 Task: Edit the location of the first meeting to Google Meet.
Action: Mouse moved to (122, 201)
Screenshot: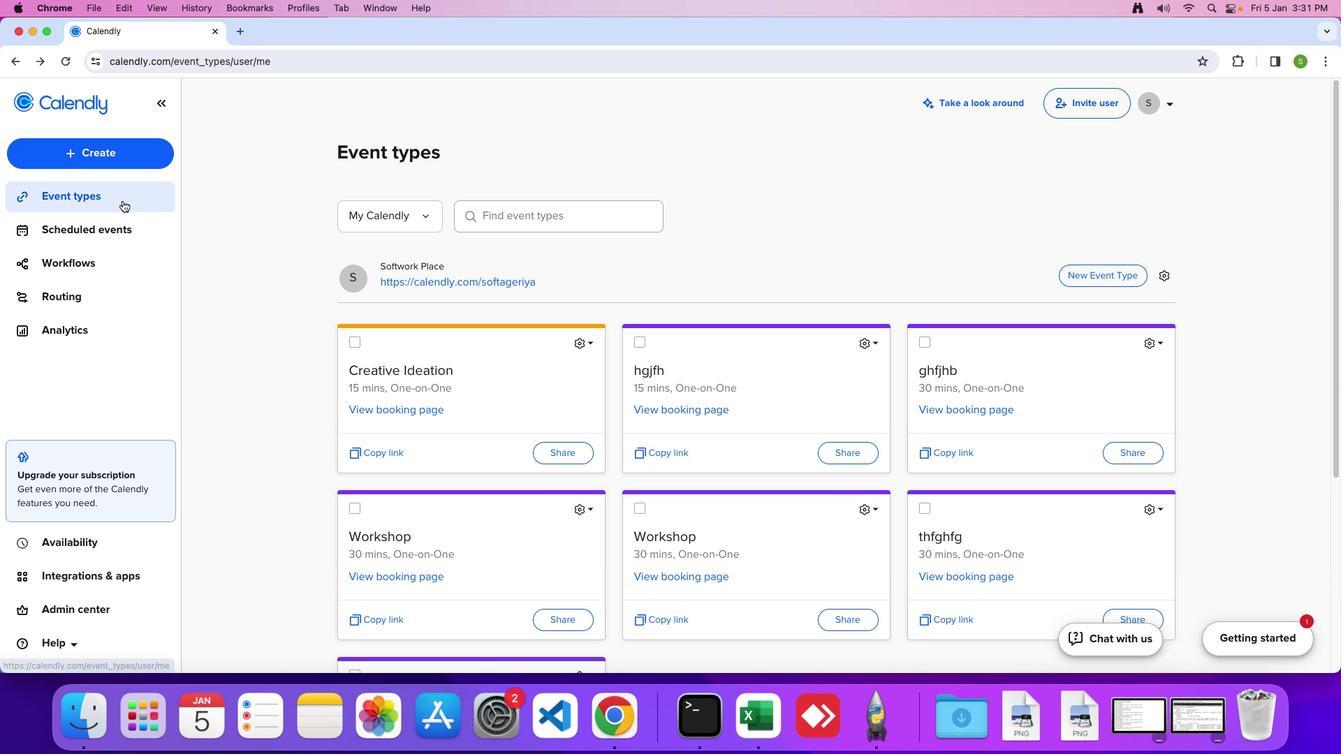 
Action: Mouse pressed left at (122, 201)
Screenshot: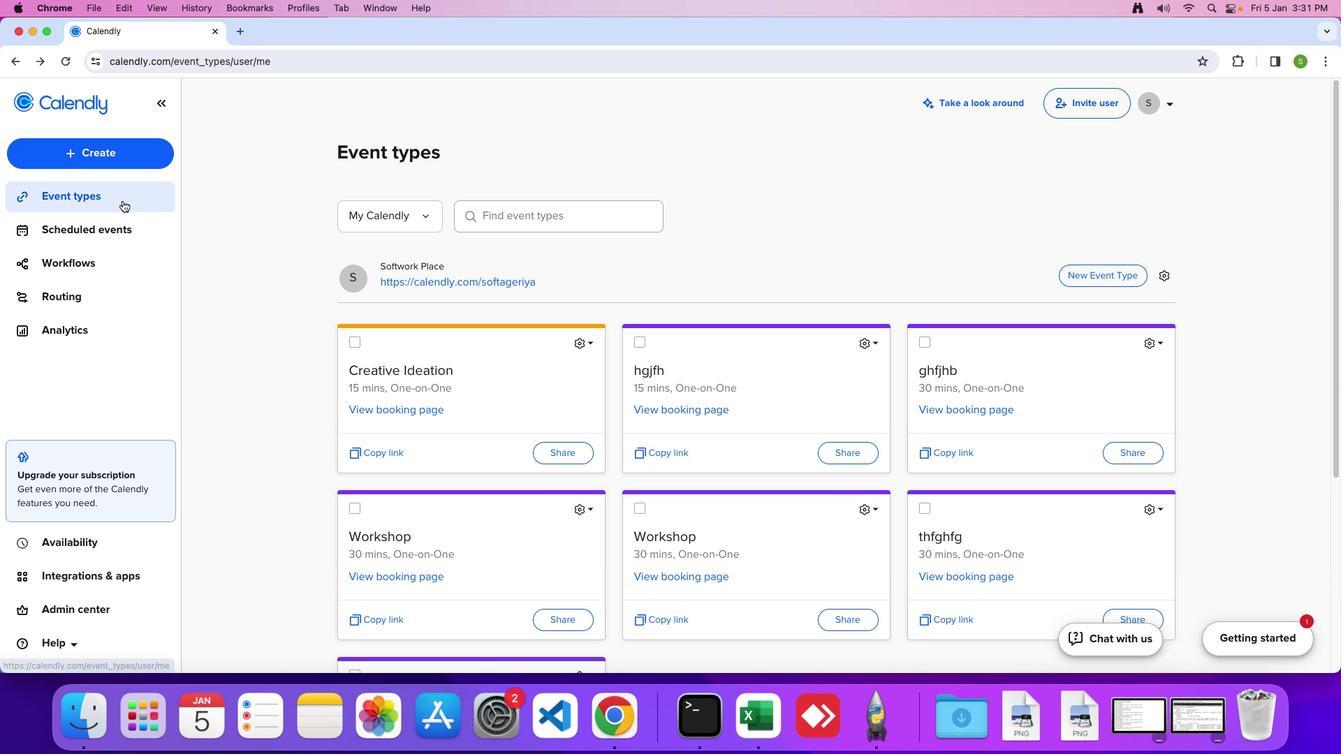 
Action: Mouse moved to (586, 344)
Screenshot: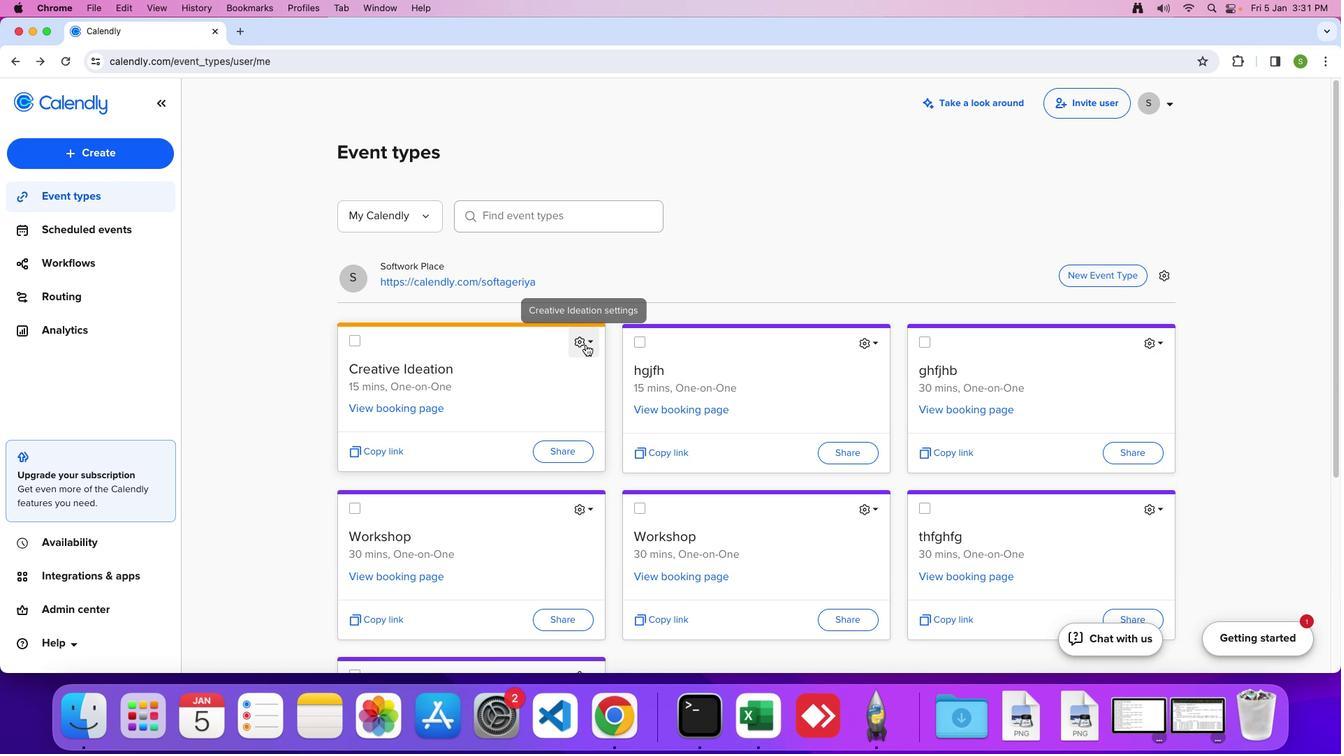 
Action: Mouse pressed left at (586, 344)
Screenshot: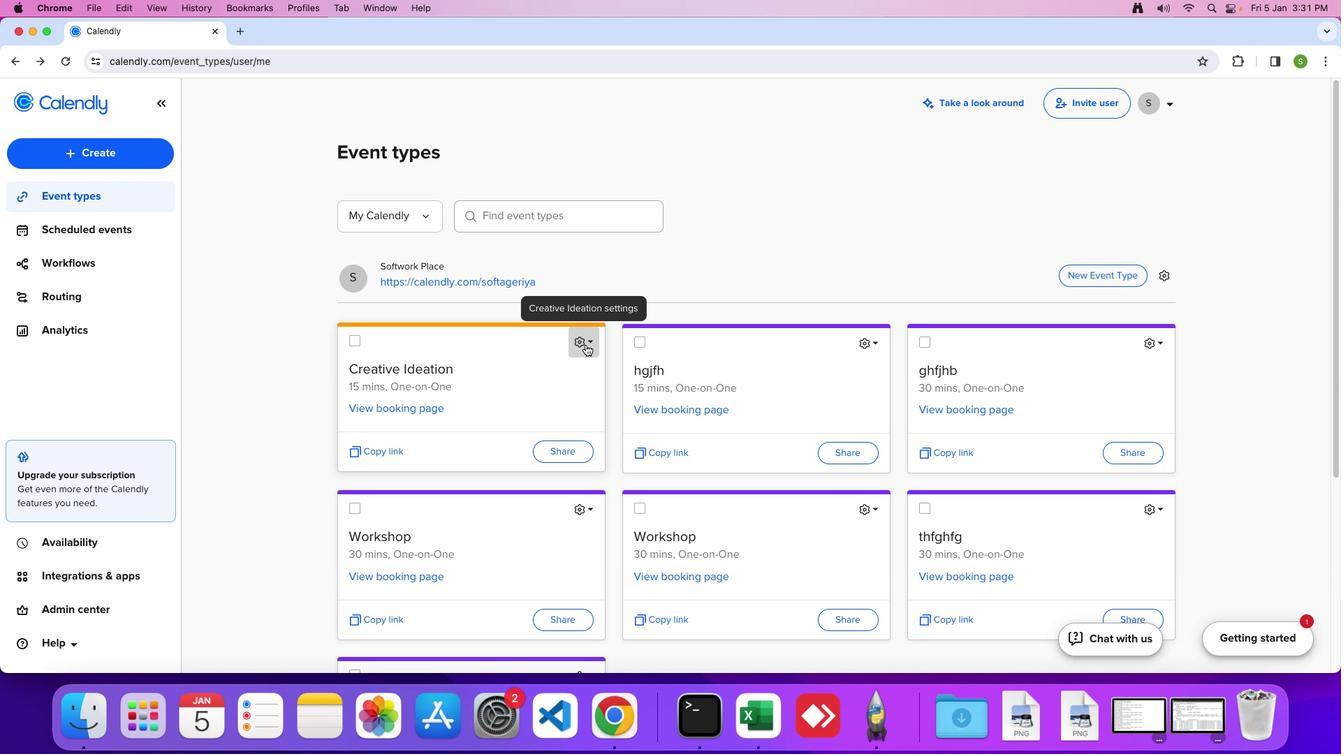 
Action: Mouse moved to (545, 376)
Screenshot: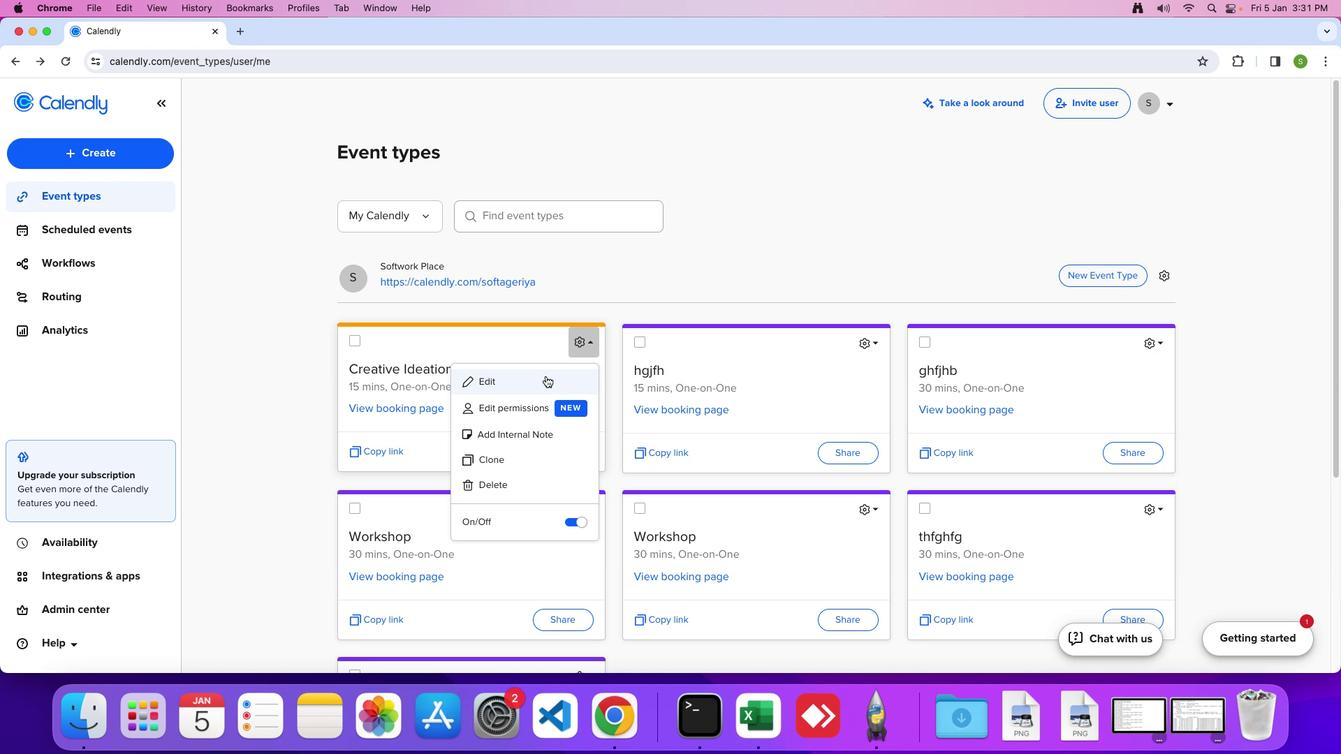 
Action: Mouse pressed left at (545, 376)
Screenshot: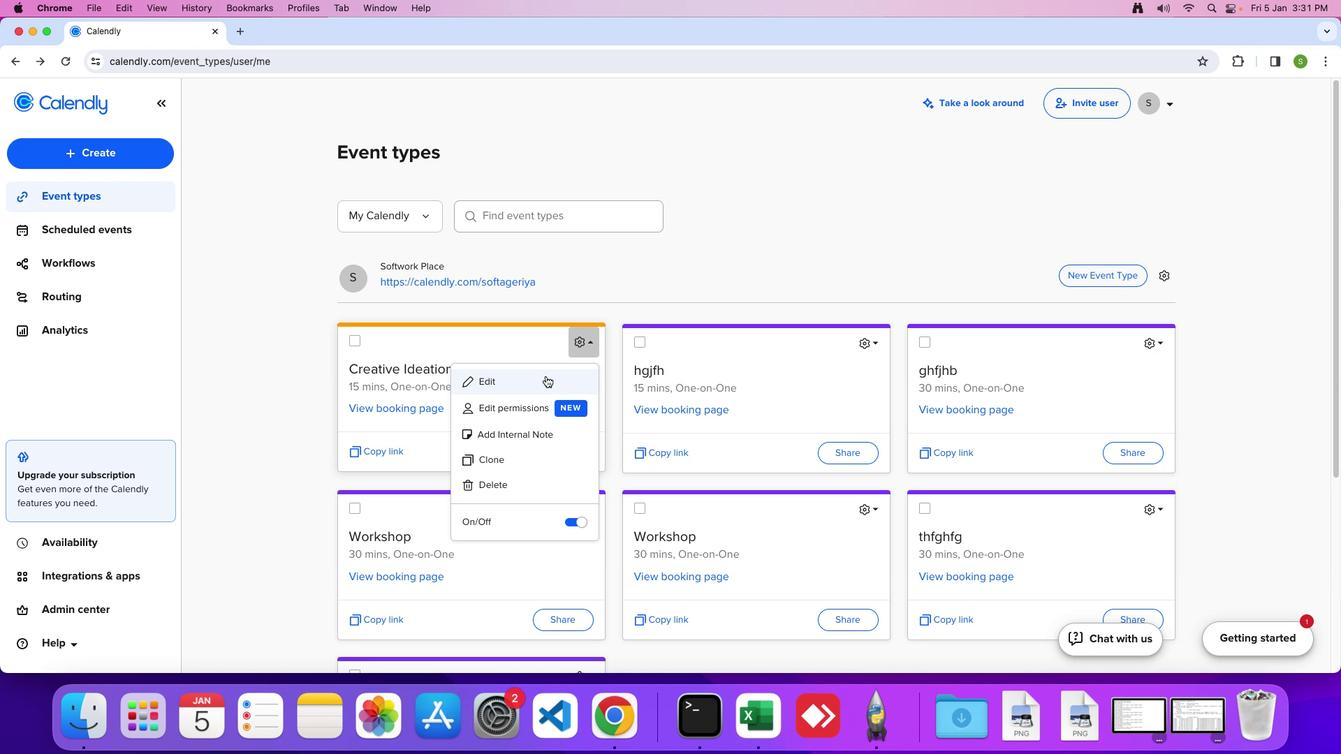 
Action: Mouse moved to (234, 220)
Screenshot: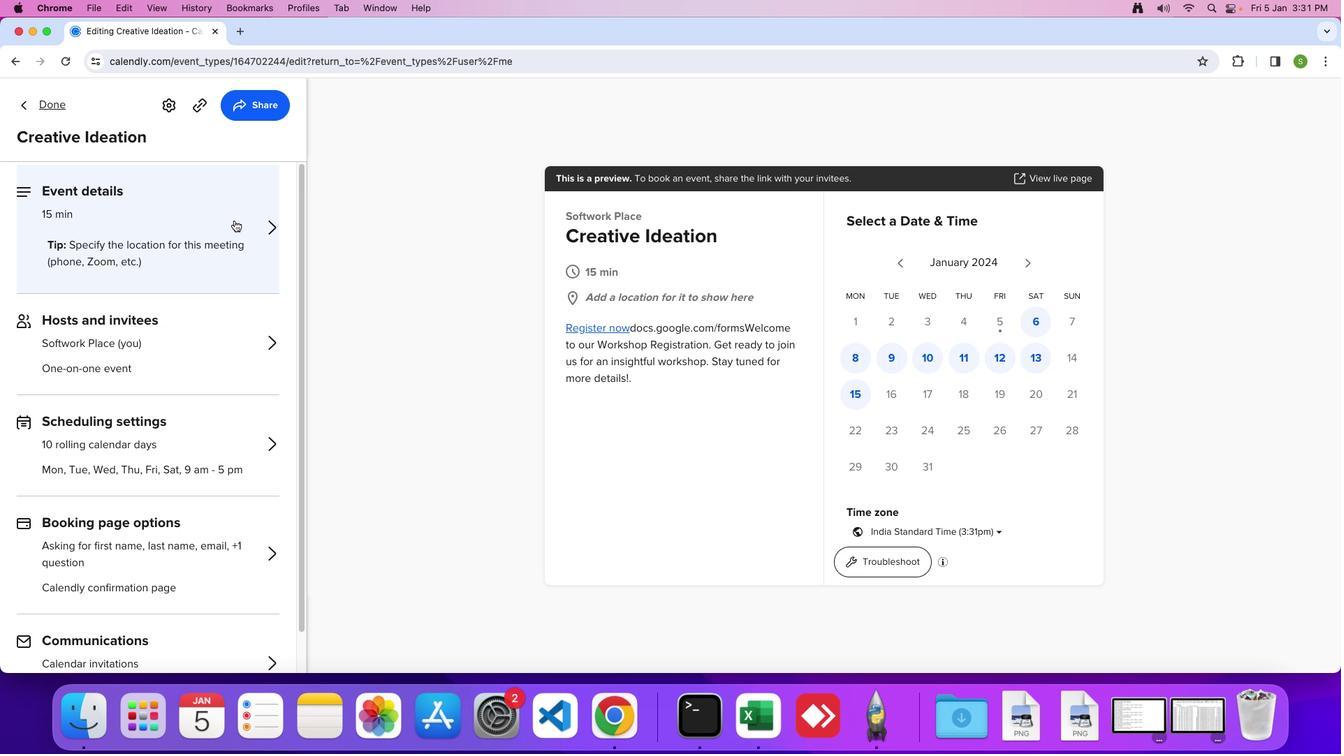 
Action: Mouse pressed left at (234, 220)
Screenshot: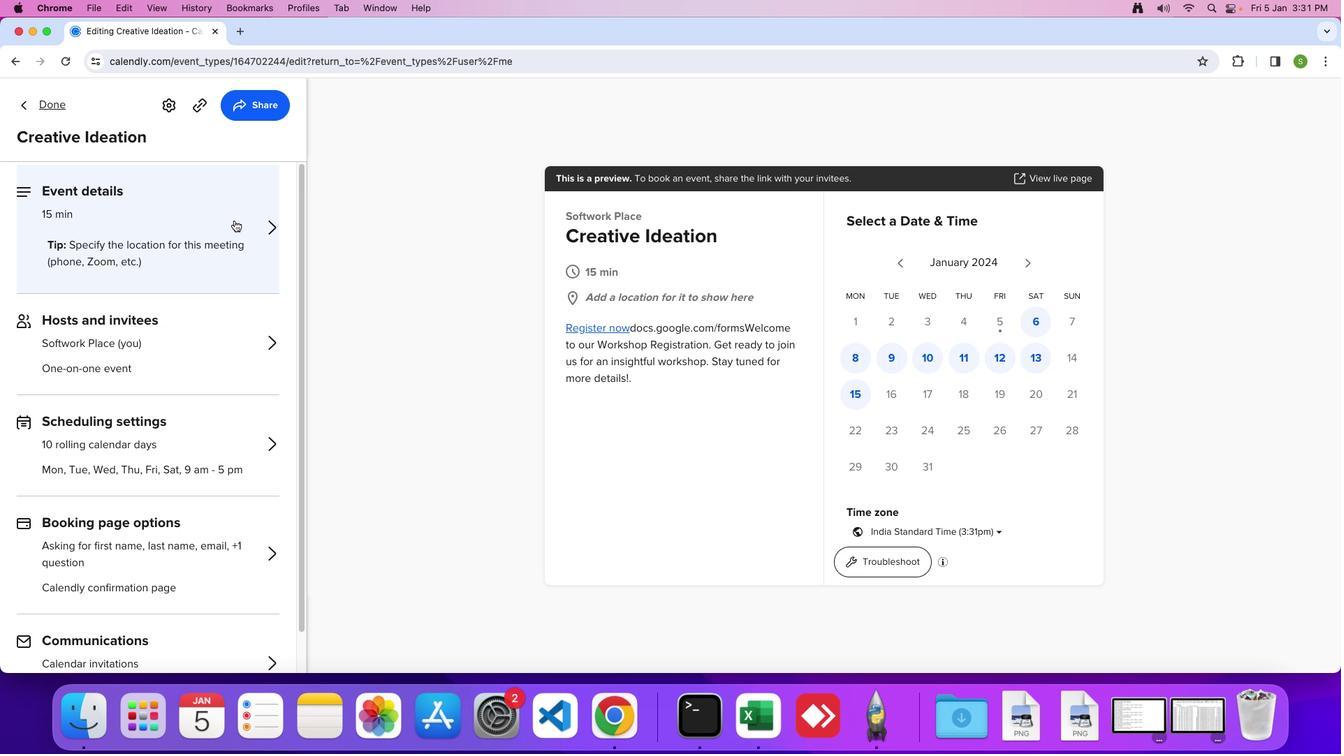 
Action: Mouse moved to (247, 351)
Screenshot: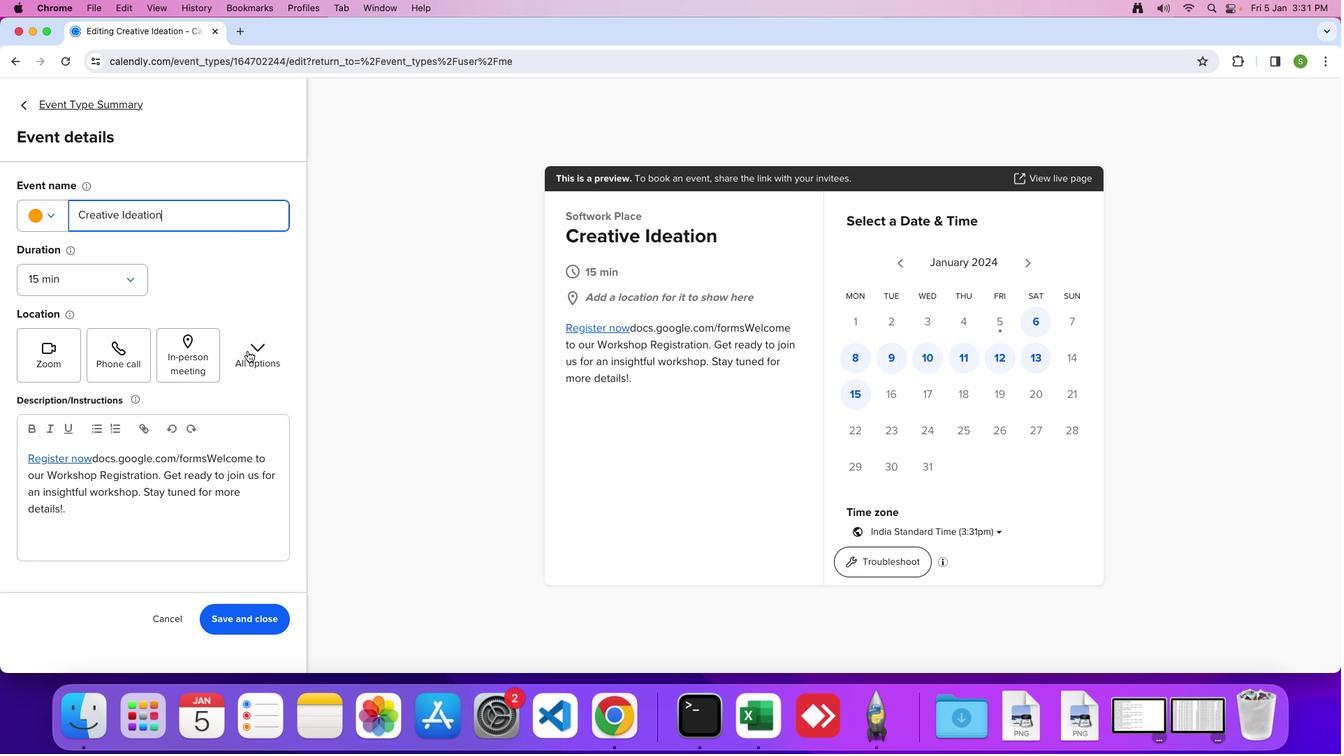 
Action: Mouse pressed left at (247, 351)
Screenshot: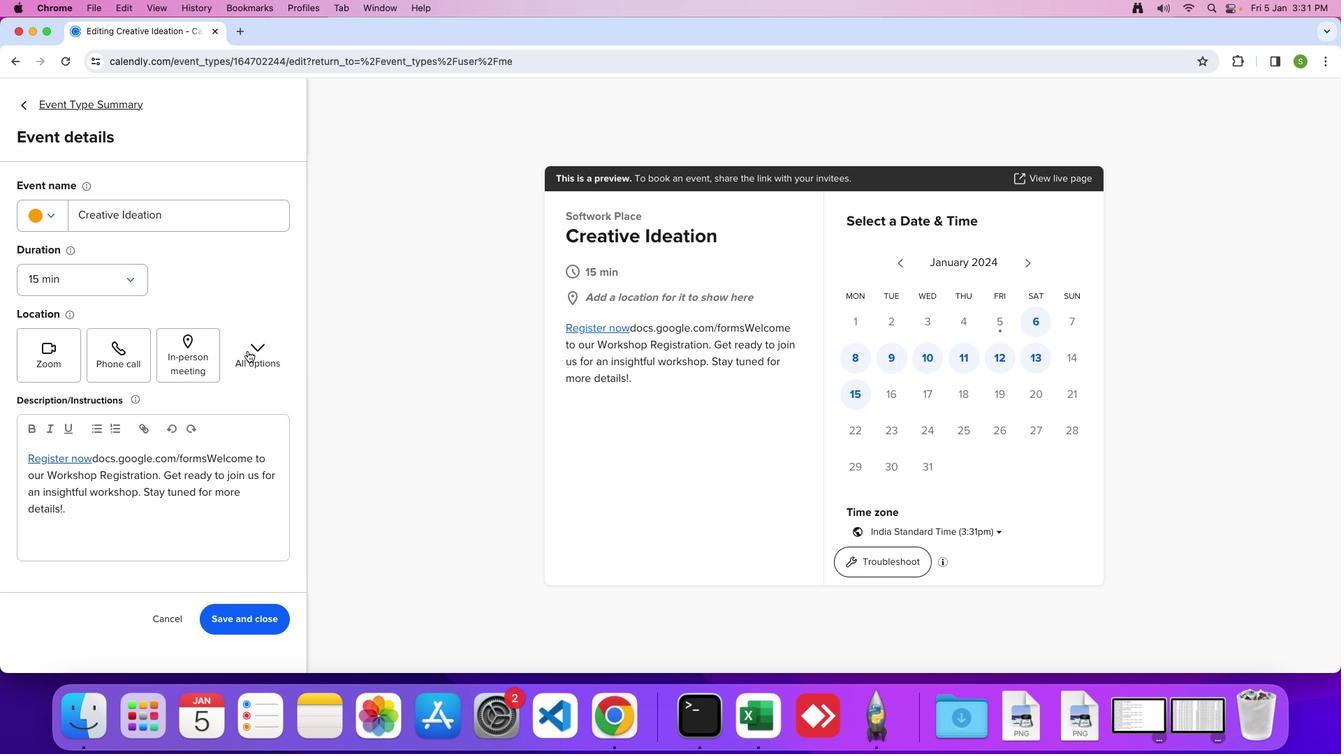 
Action: Mouse moved to (55, 359)
Screenshot: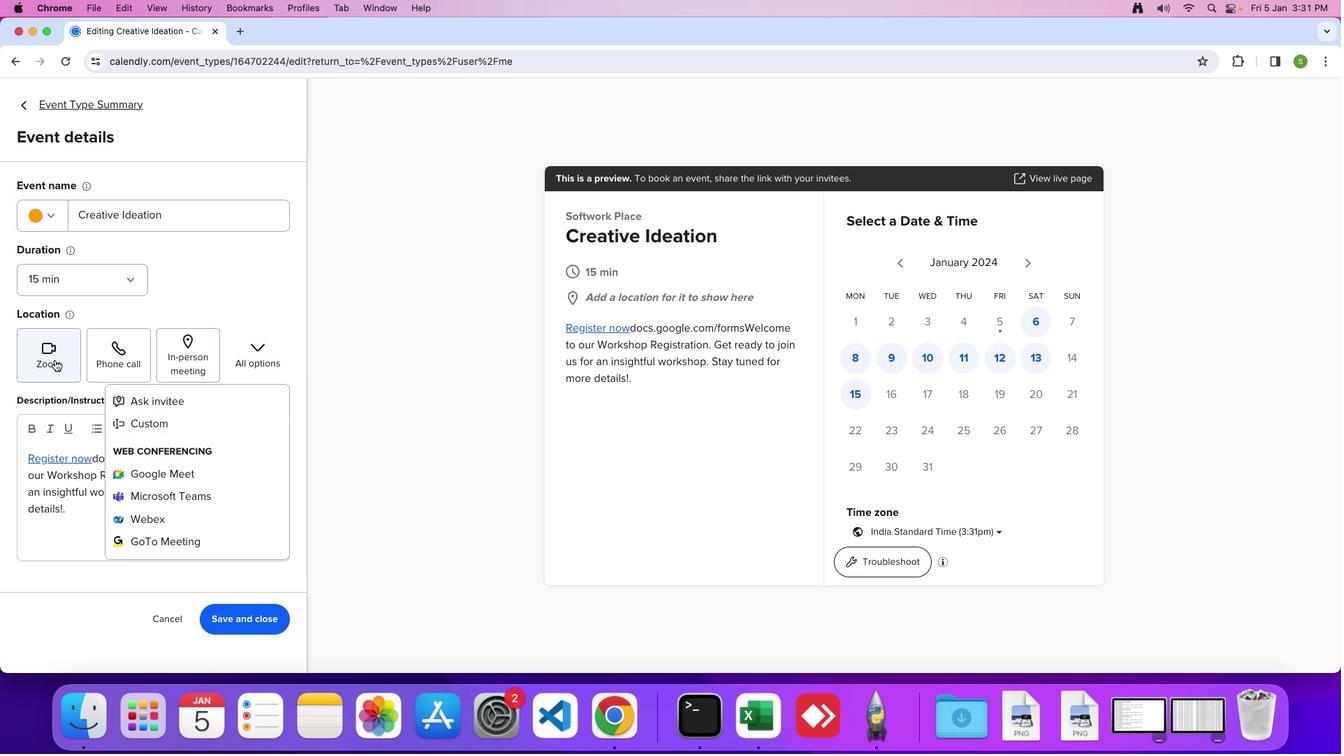 
Action: Mouse pressed left at (55, 359)
Screenshot: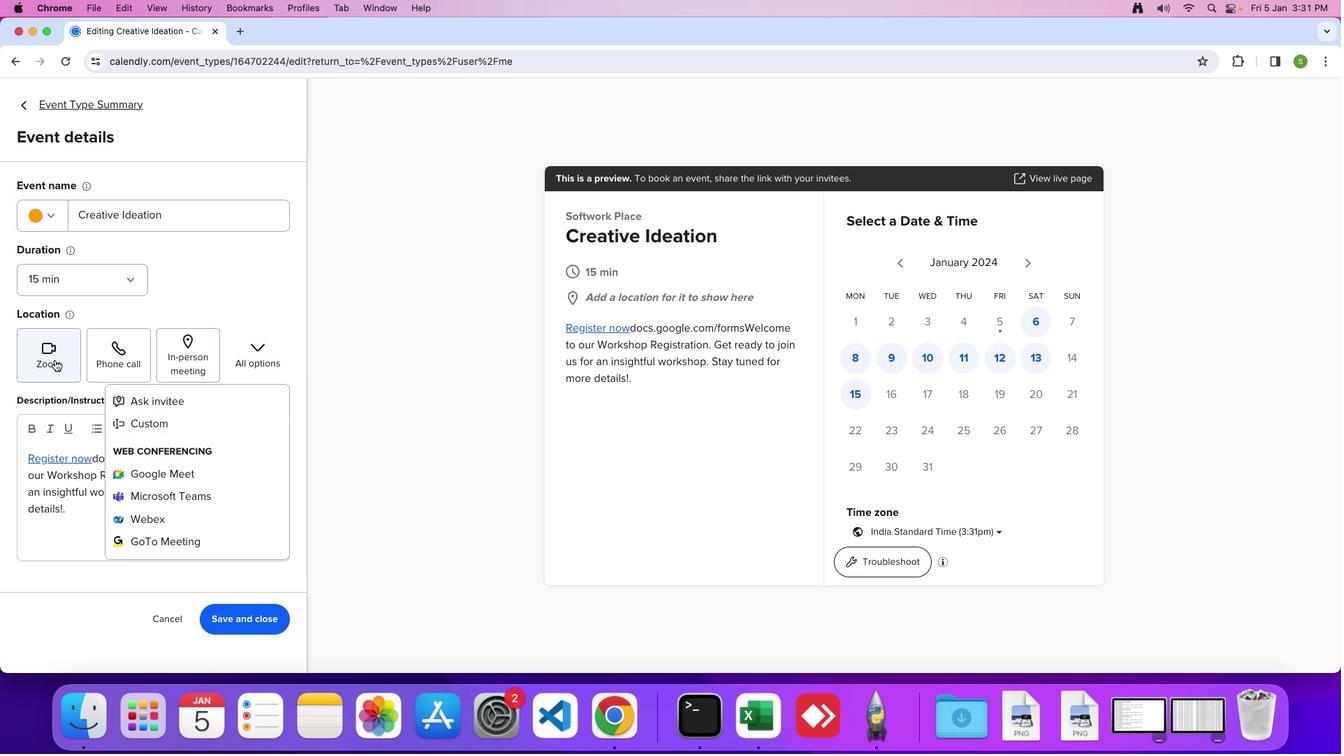 
Action: Mouse moved to (73, 359)
Screenshot: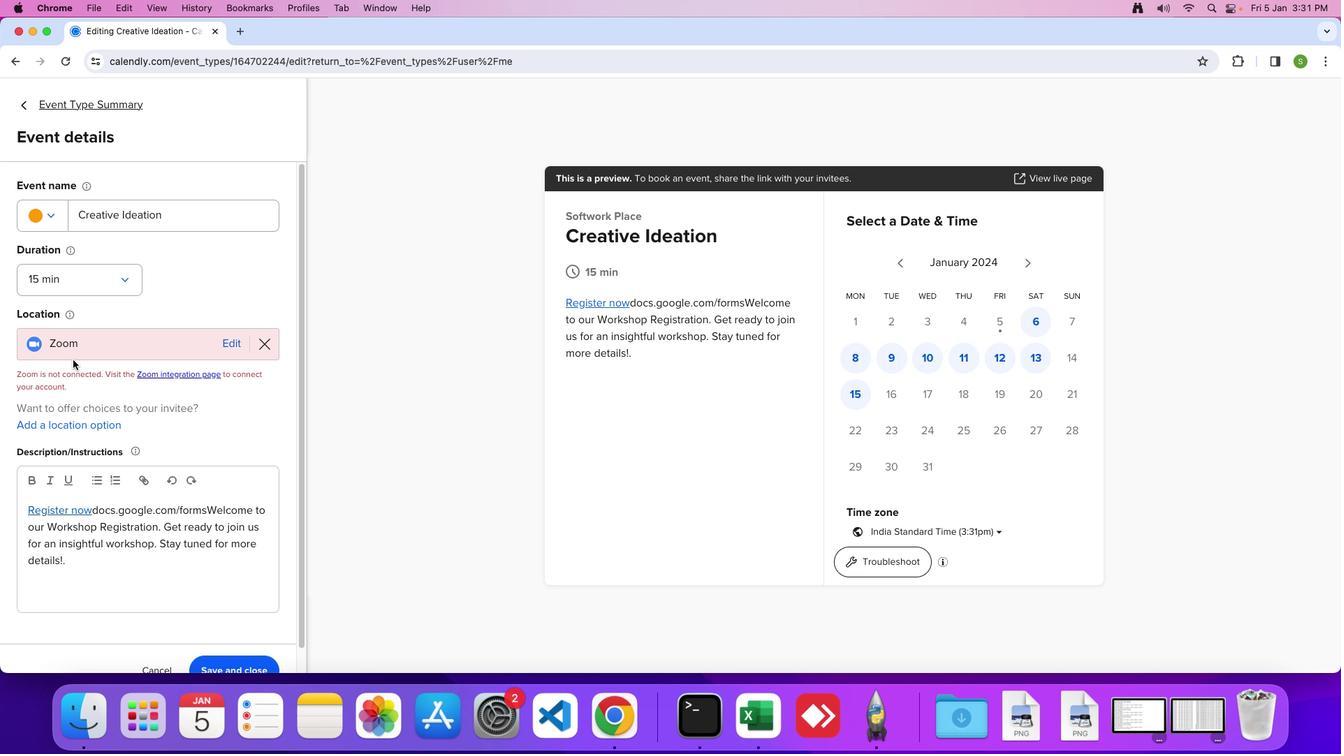 
